 Task: Add another range.
Action: Mouse moved to (174, 79)
Screenshot: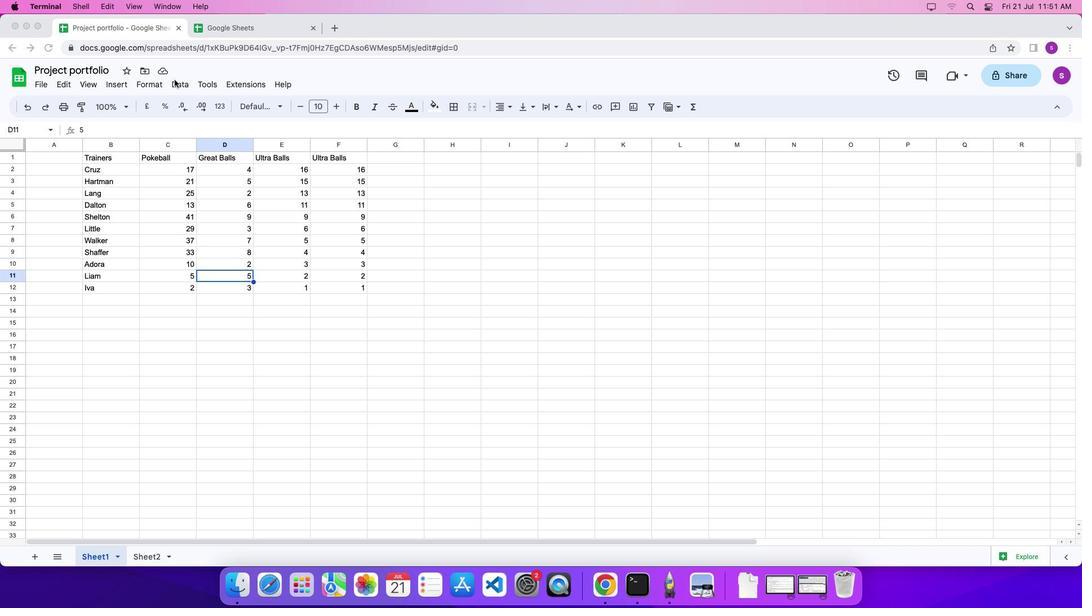 
Action: Mouse pressed left at (174, 79)
Screenshot: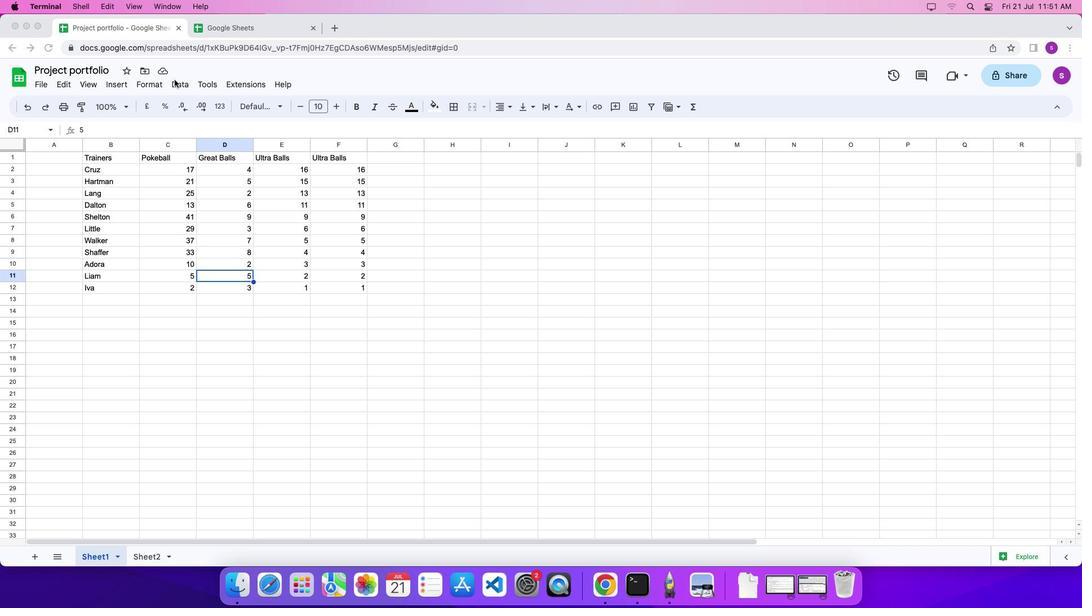 
Action: Mouse moved to (178, 81)
Screenshot: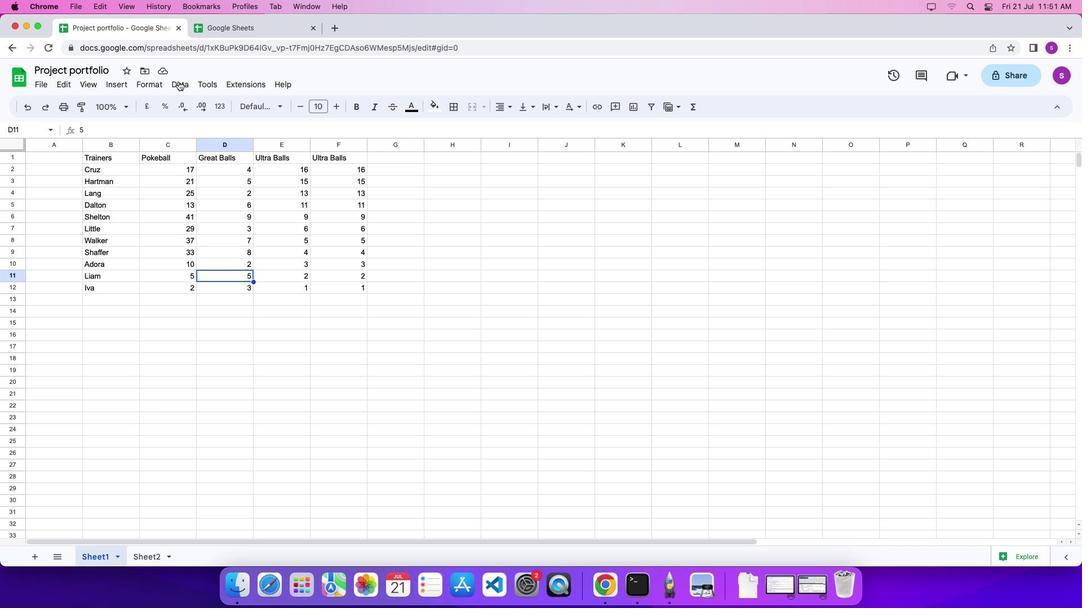 
Action: Mouse pressed left at (178, 81)
Screenshot: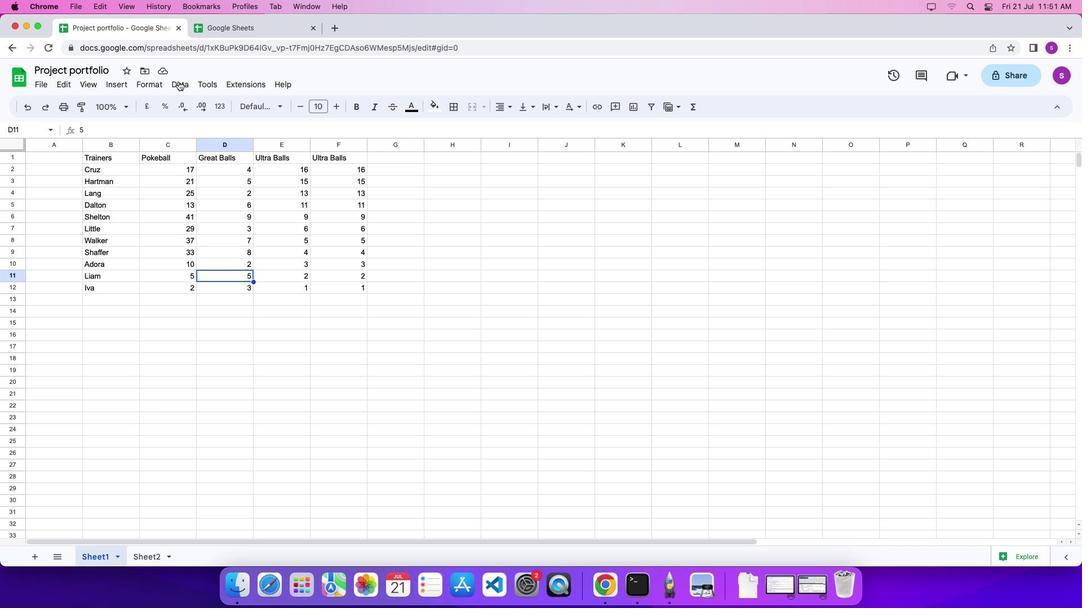 
Action: Mouse moved to (217, 216)
Screenshot: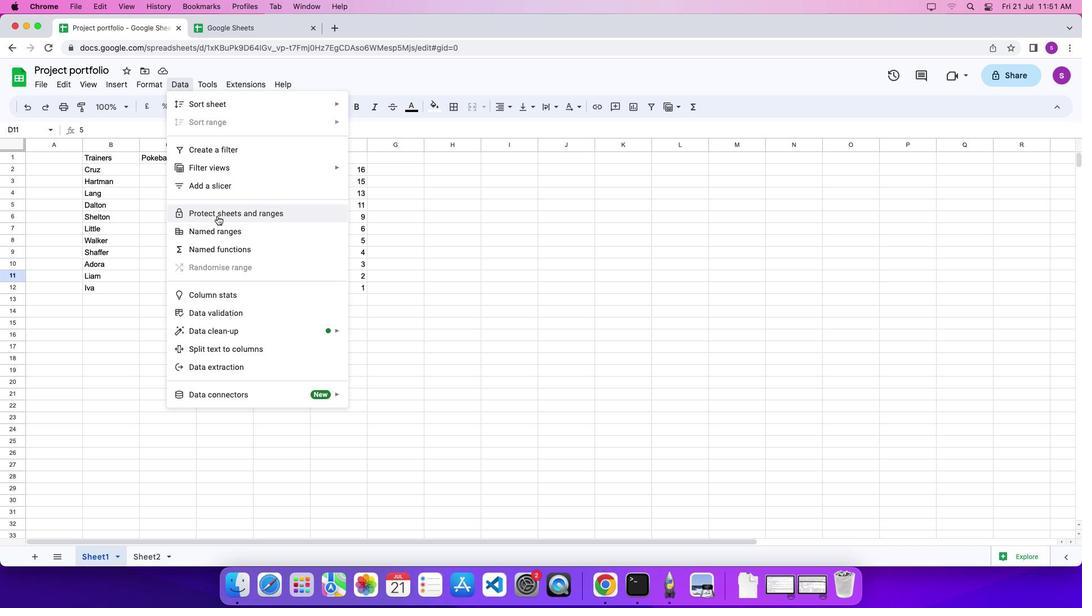 
Action: Mouse pressed left at (217, 216)
Screenshot: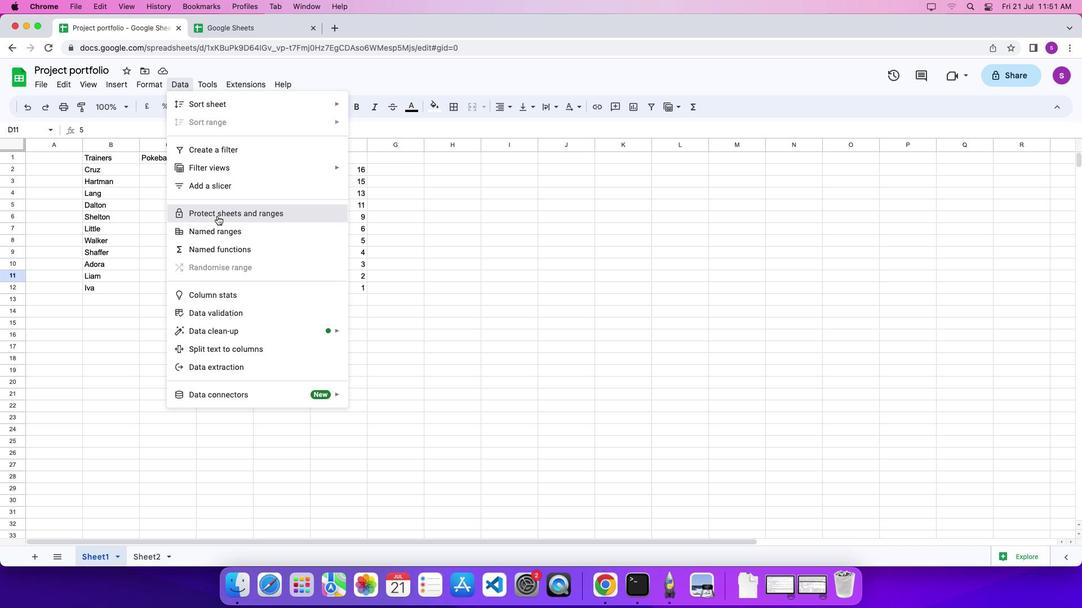 
Action: Mouse moved to (977, 145)
Screenshot: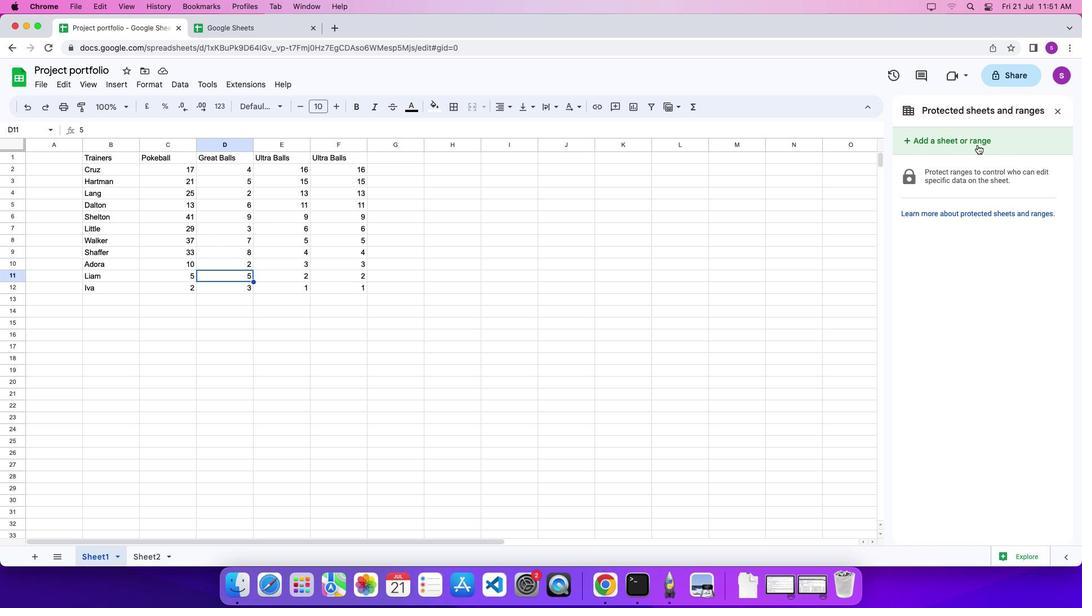 
Action: Mouse pressed left at (977, 145)
Screenshot: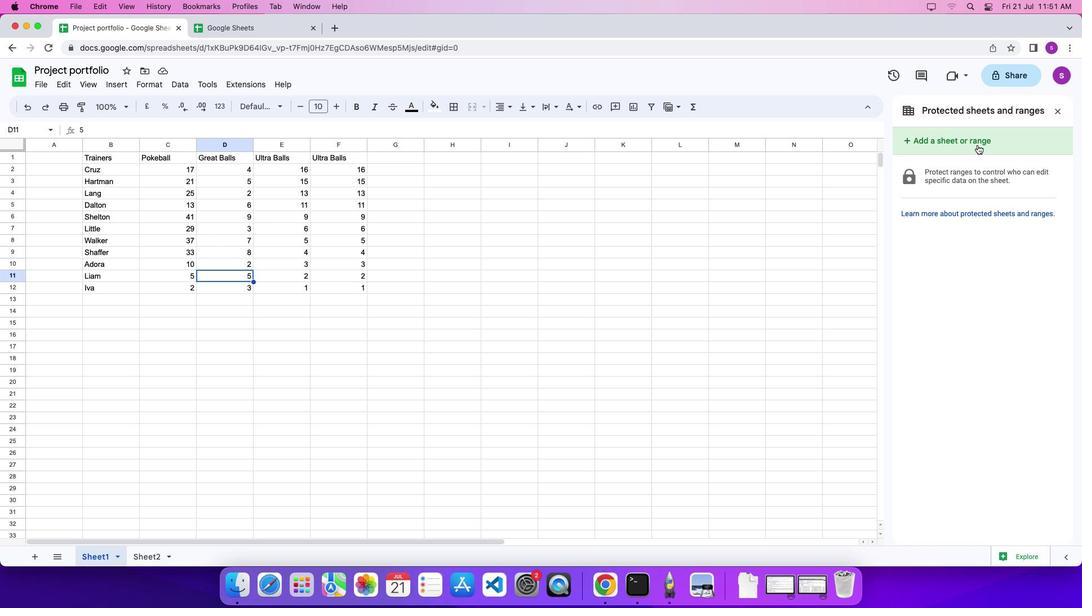
Action: Mouse moved to (1017, 171)
Screenshot: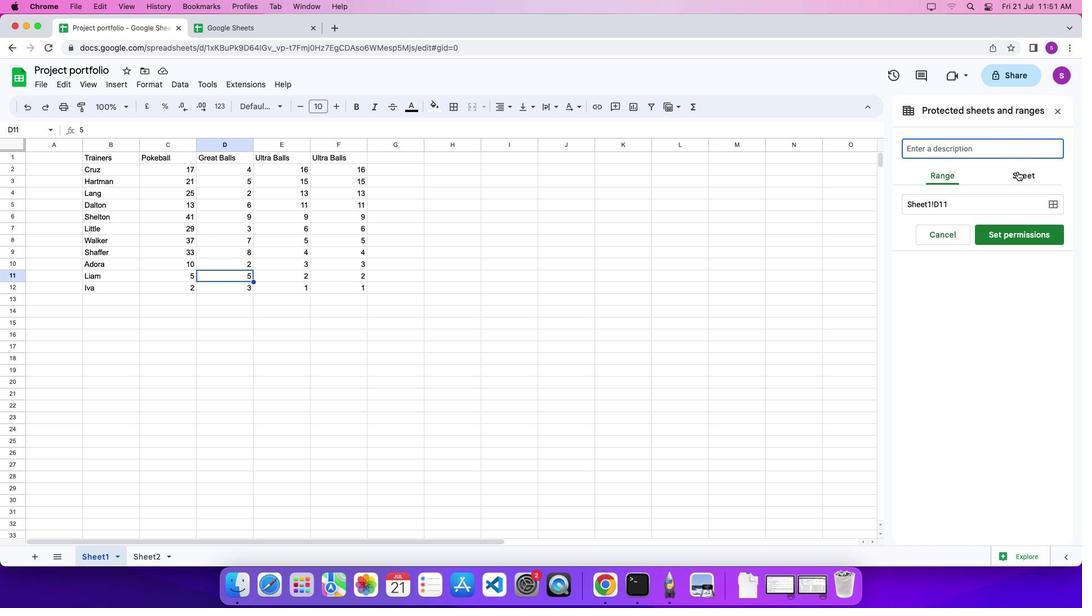 
Action: Mouse pressed left at (1017, 171)
Screenshot: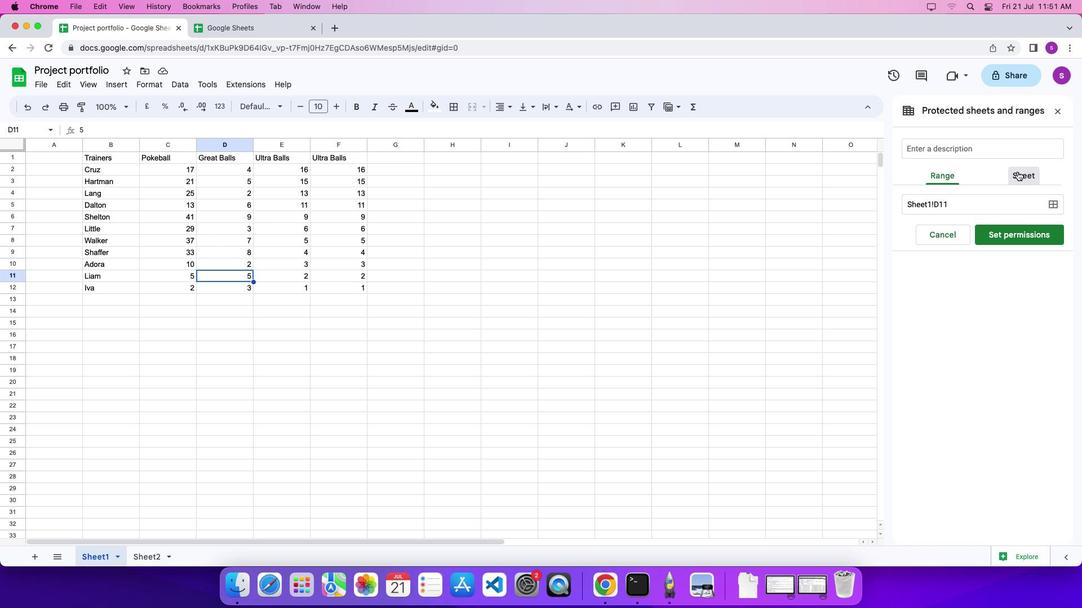 
Action: Mouse moved to (910, 227)
Screenshot: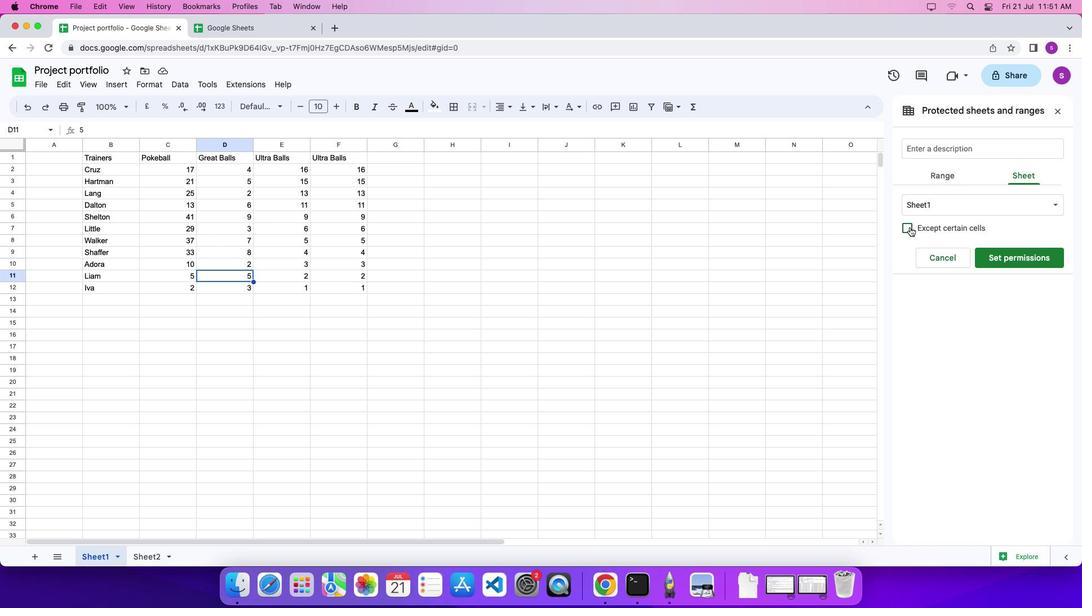 
Action: Mouse pressed left at (910, 227)
Screenshot: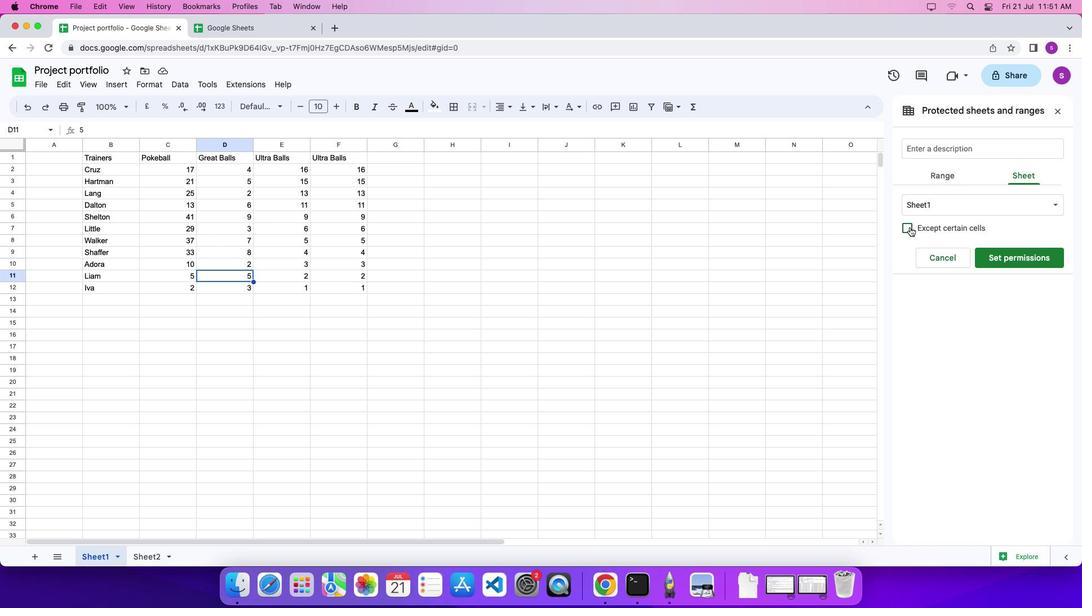 
Action: Mouse moved to (927, 264)
Screenshot: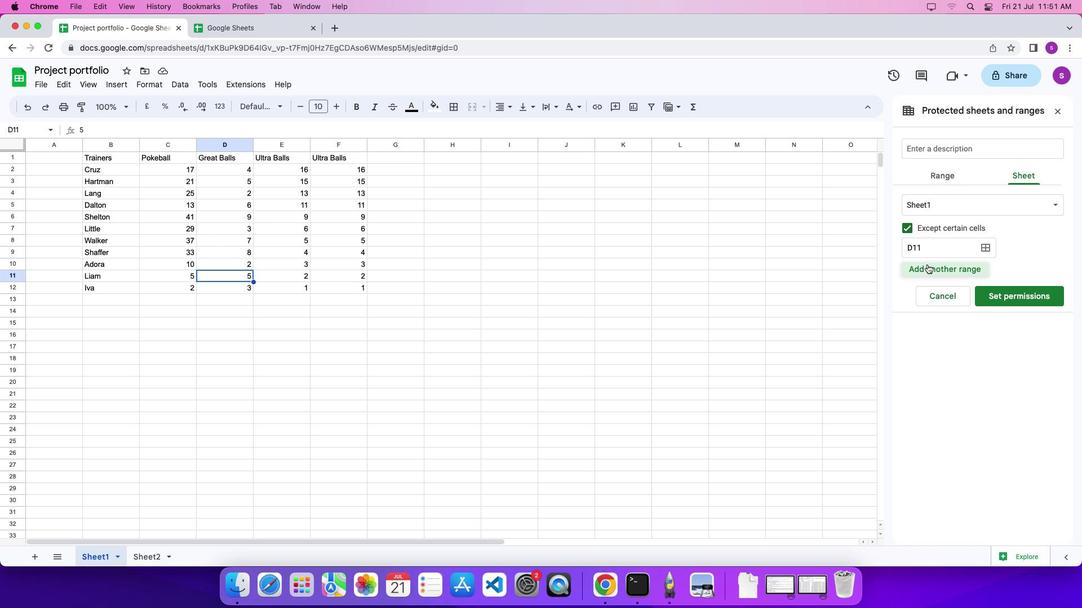 
Action: Mouse pressed left at (927, 264)
Screenshot: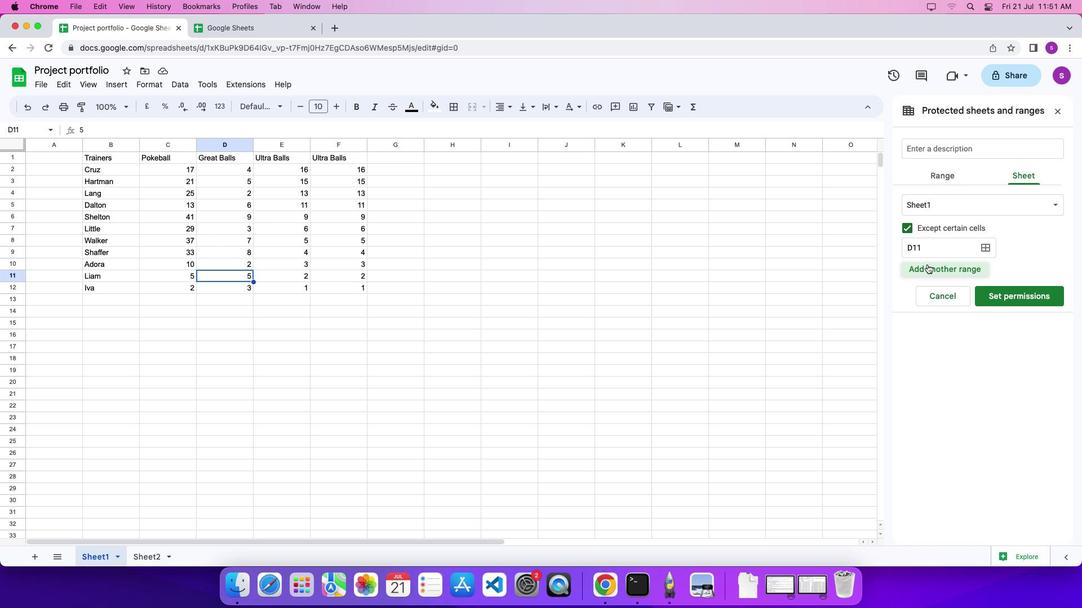
